 Task: Select a due date automation when advanced on, 2 days before a card is due add fields with custom field "Resume" set to a number lower than 1 and lower or equal to 10 at 11:00 AM.
Action: Mouse moved to (949, 72)
Screenshot: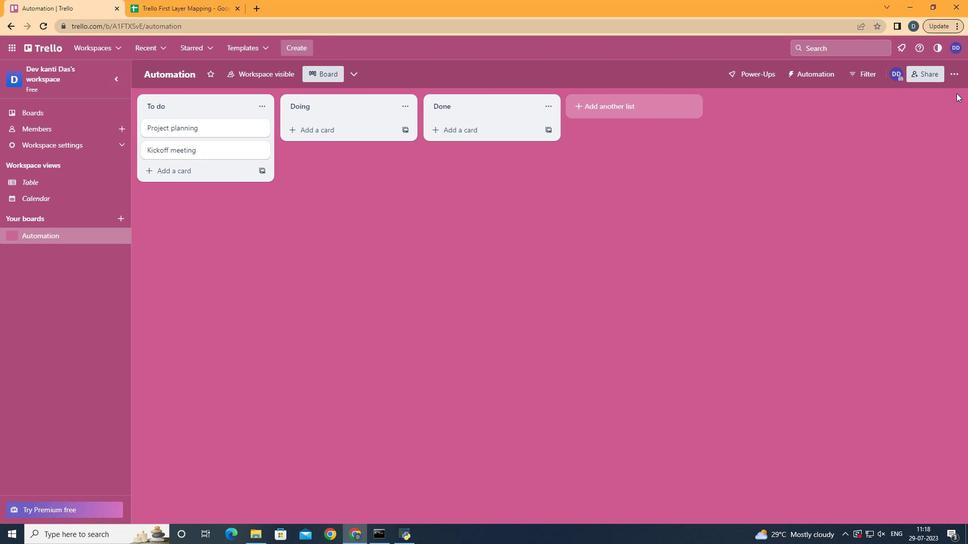 
Action: Mouse pressed left at (949, 72)
Screenshot: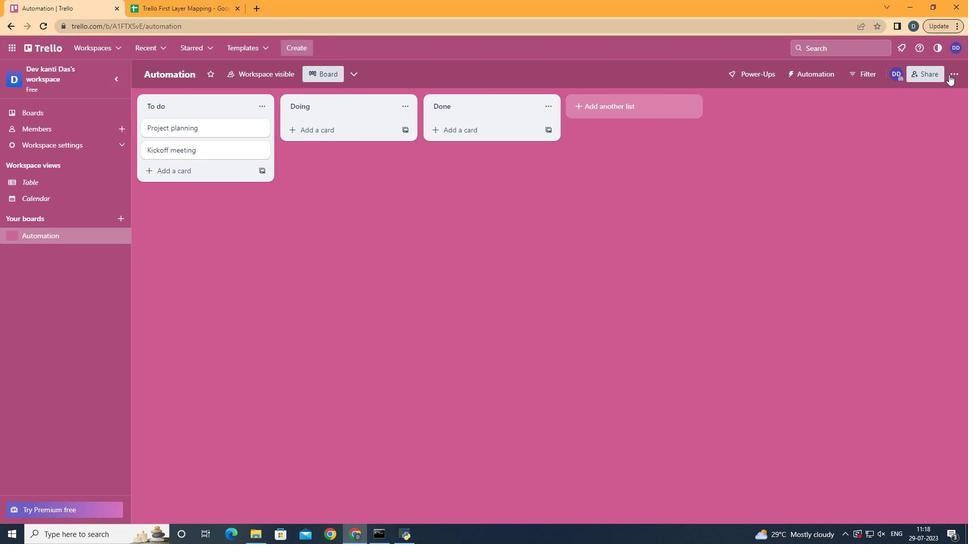 
Action: Mouse moved to (902, 209)
Screenshot: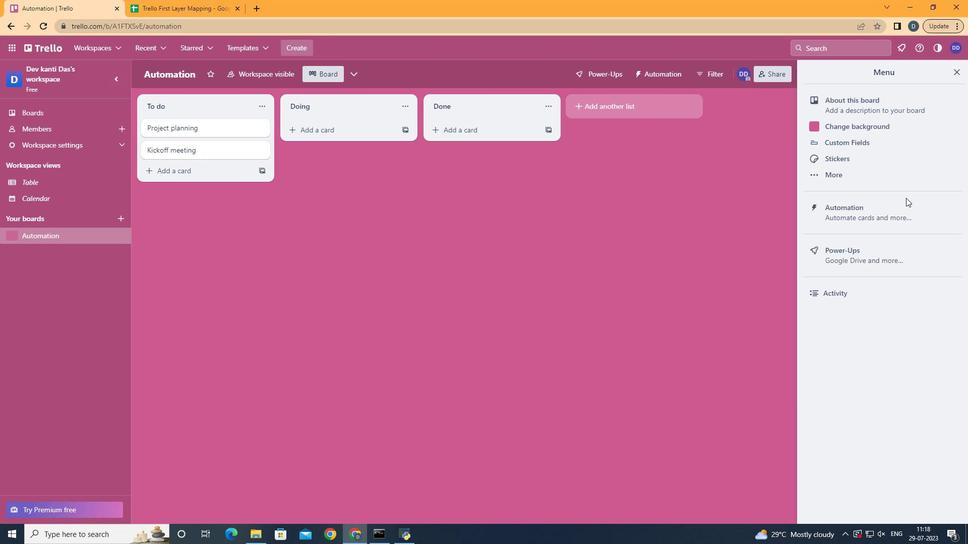 
Action: Mouse pressed left at (902, 209)
Screenshot: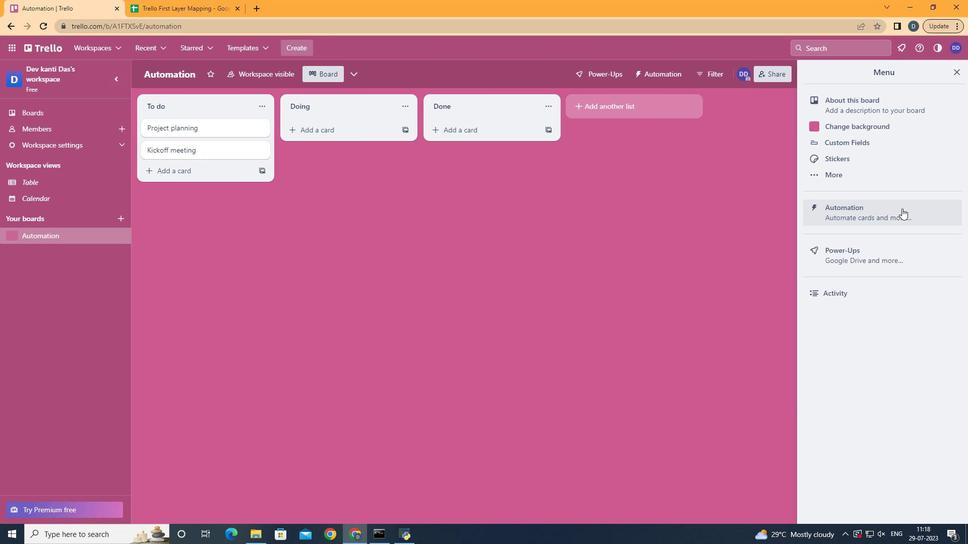 
Action: Mouse moved to (201, 206)
Screenshot: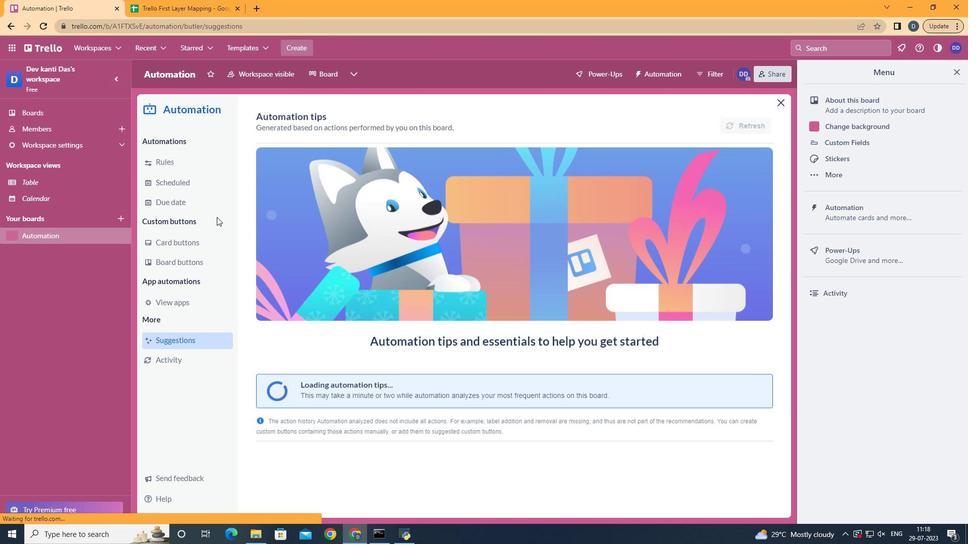 
Action: Mouse pressed left at (201, 206)
Screenshot: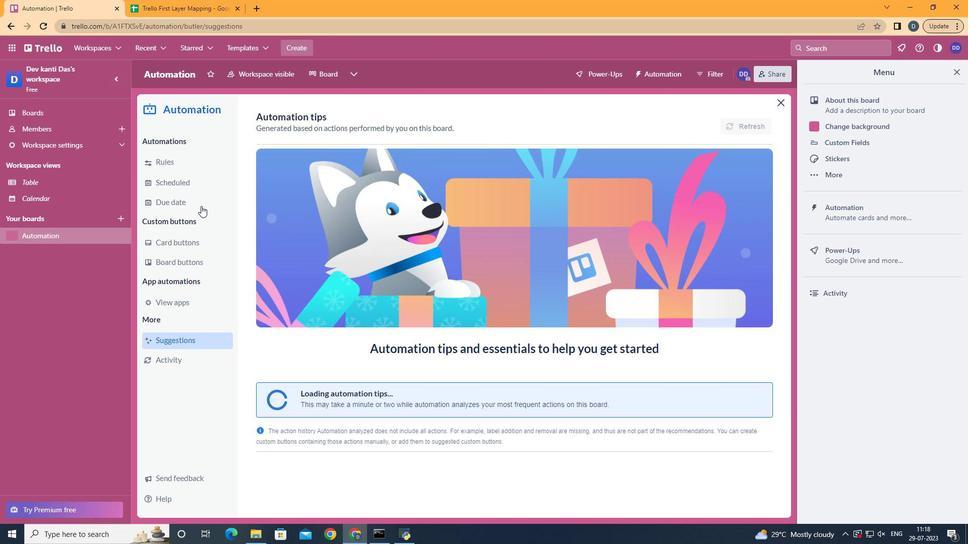 
Action: Mouse moved to (711, 118)
Screenshot: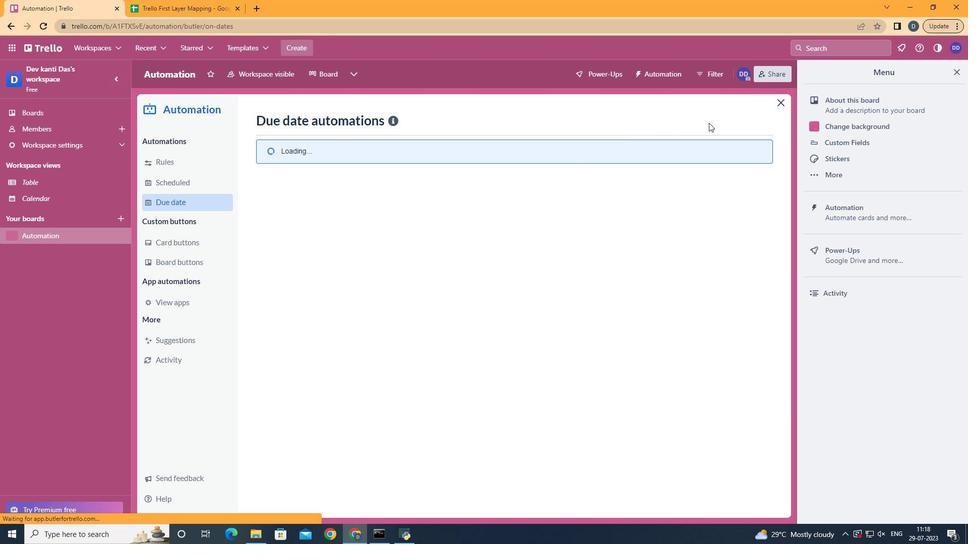 
Action: Mouse pressed left at (711, 118)
Screenshot: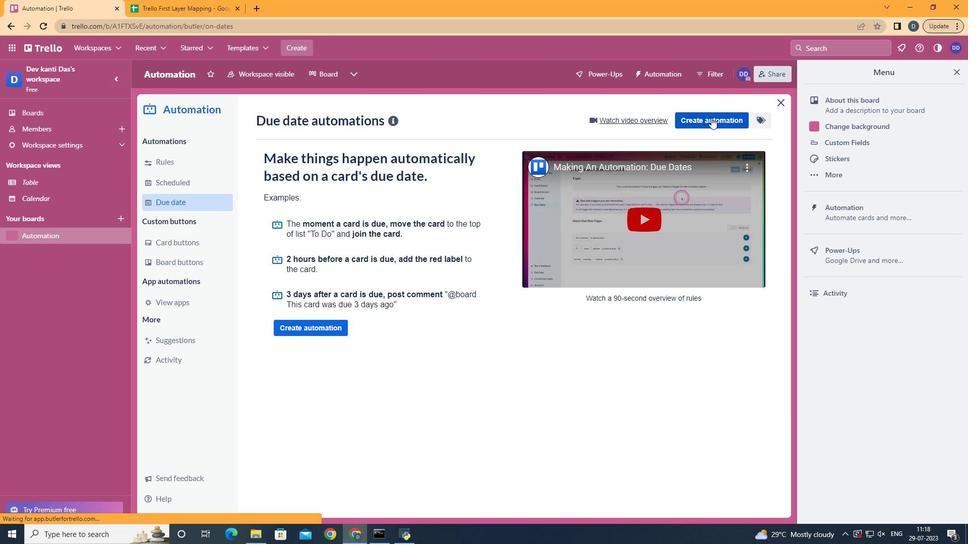 
Action: Mouse moved to (572, 215)
Screenshot: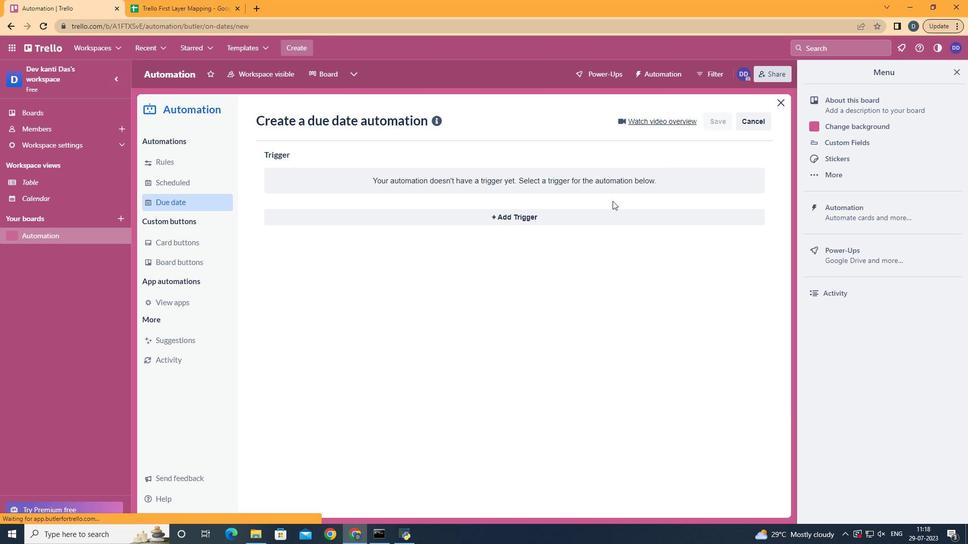 
Action: Mouse pressed left at (572, 215)
Screenshot: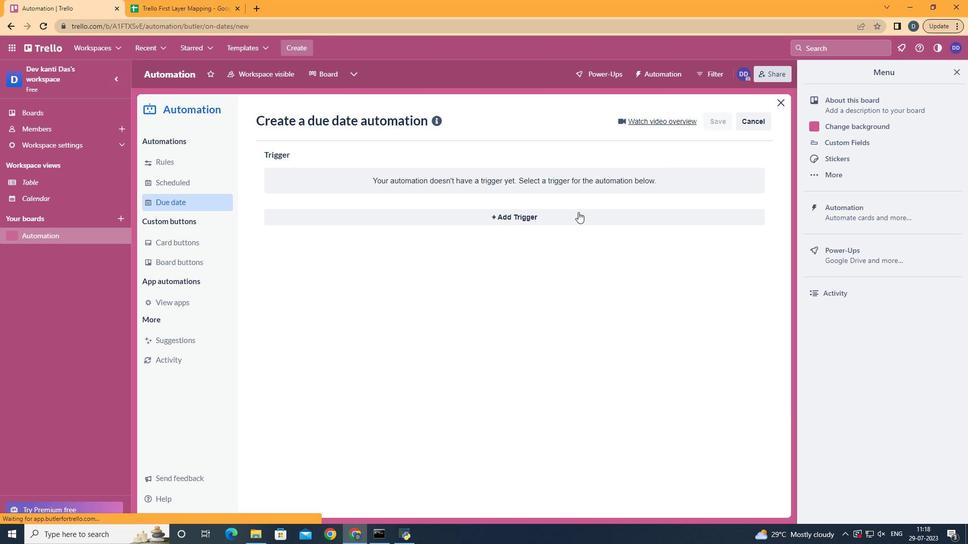
Action: Mouse moved to (403, 378)
Screenshot: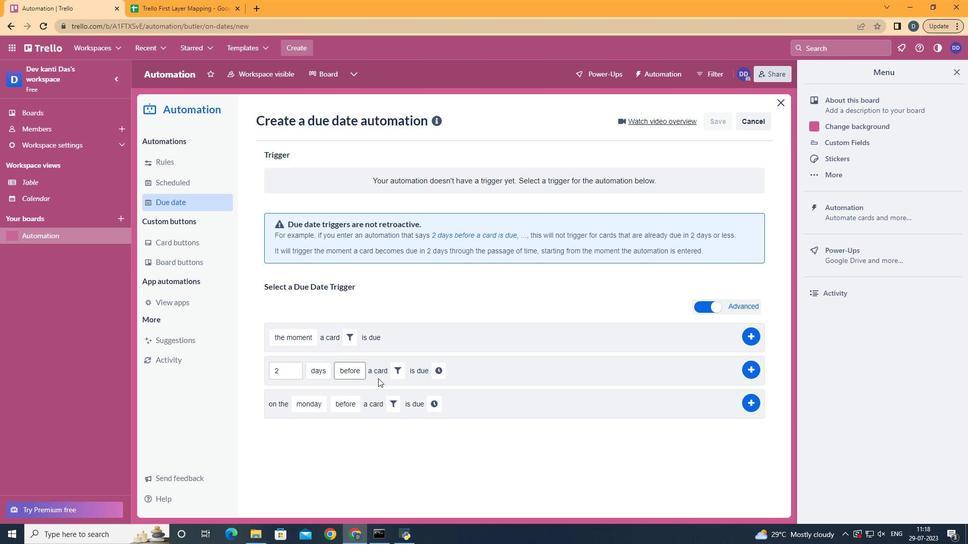 
Action: Mouse pressed left at (403, 378)
Screenshot: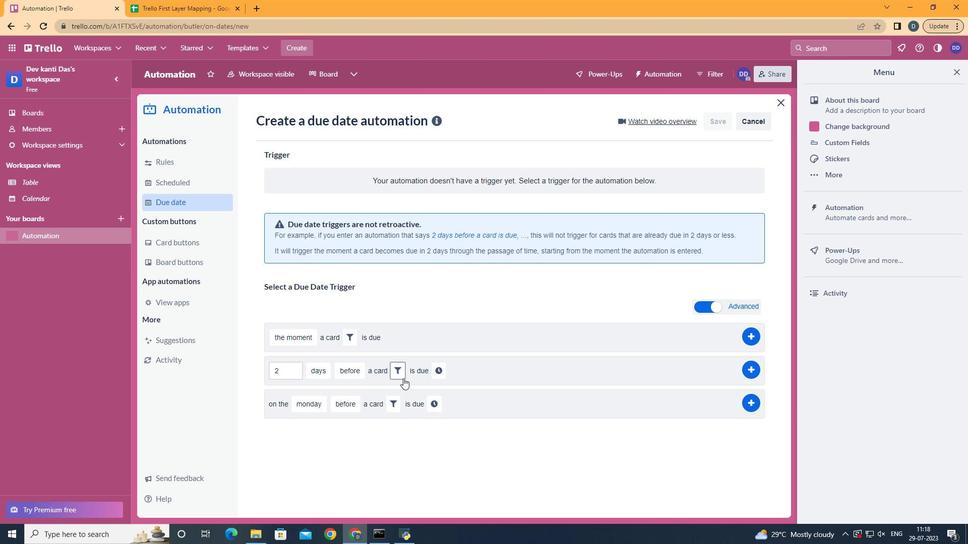 
Action: Mouse moved to (565, 405)
Screenshot: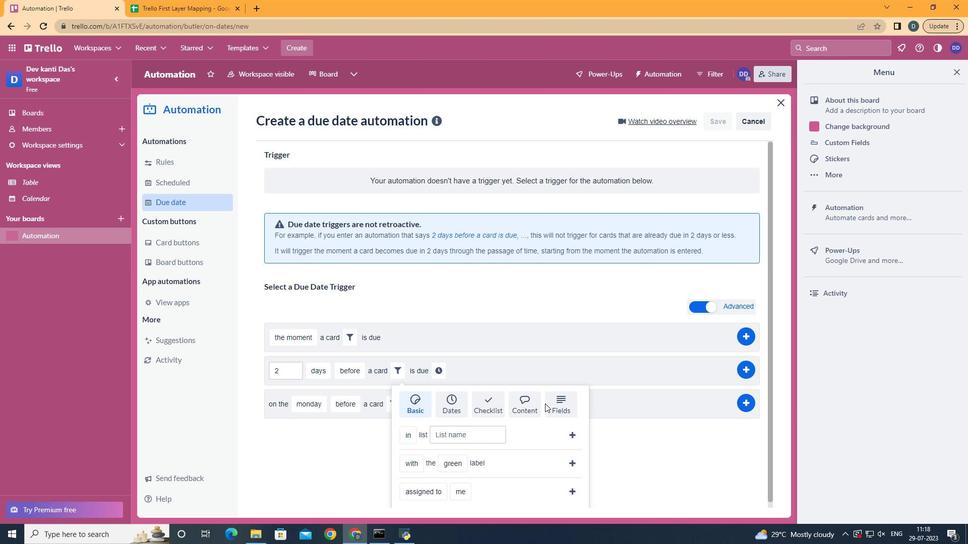 
Action: Mouse pressed left at (565, 405)
Screenshot: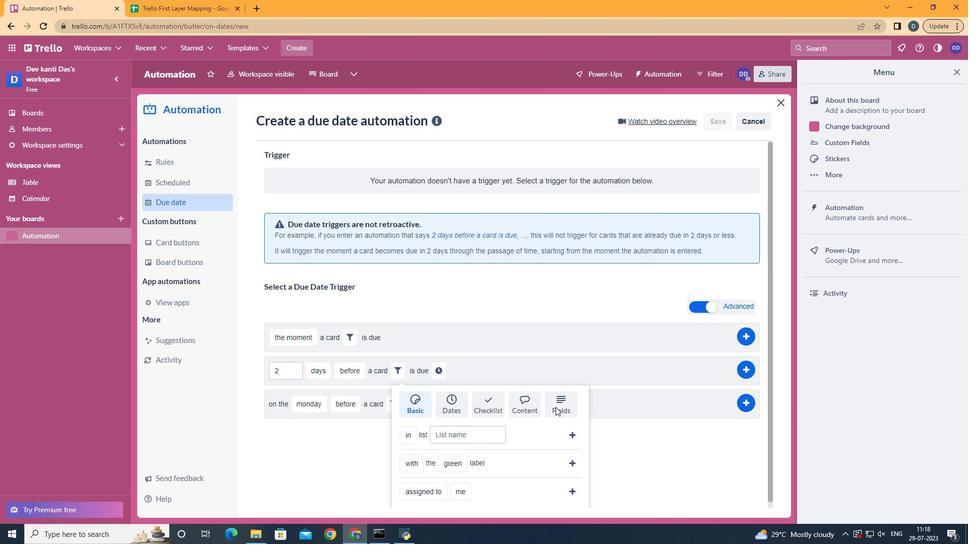 
Action: Mouse scrolled (565, 404) with delta (0, 0)
Screenshot: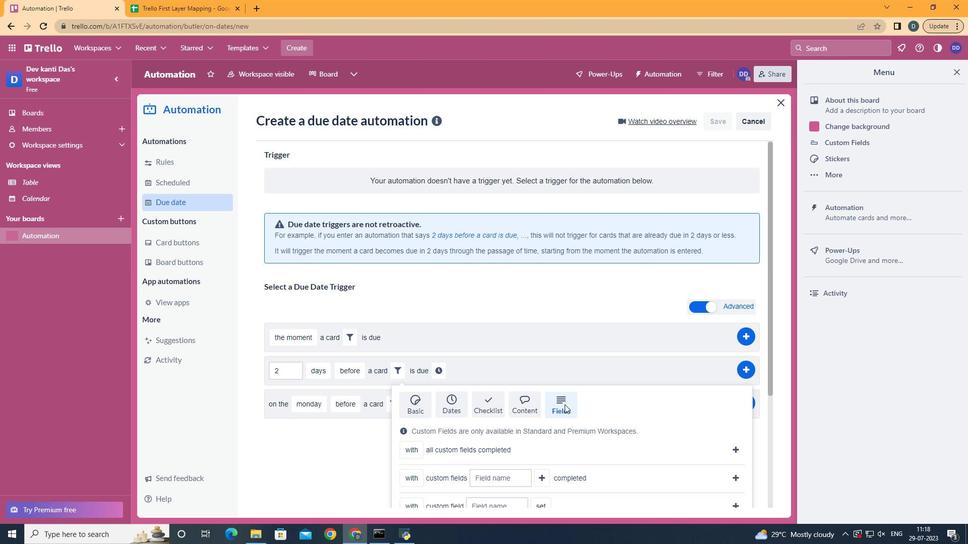 
Action: Mouse scrolled (565, 404) with delta (0, 0)
Screenshot: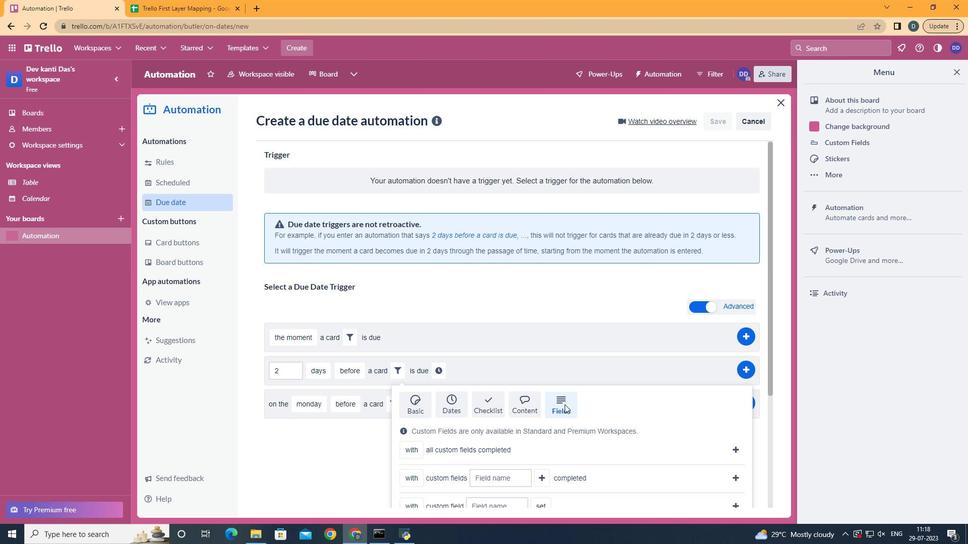 
Action: Mouse scrolled (565, 404) with delta (0, 0)
Screenshot: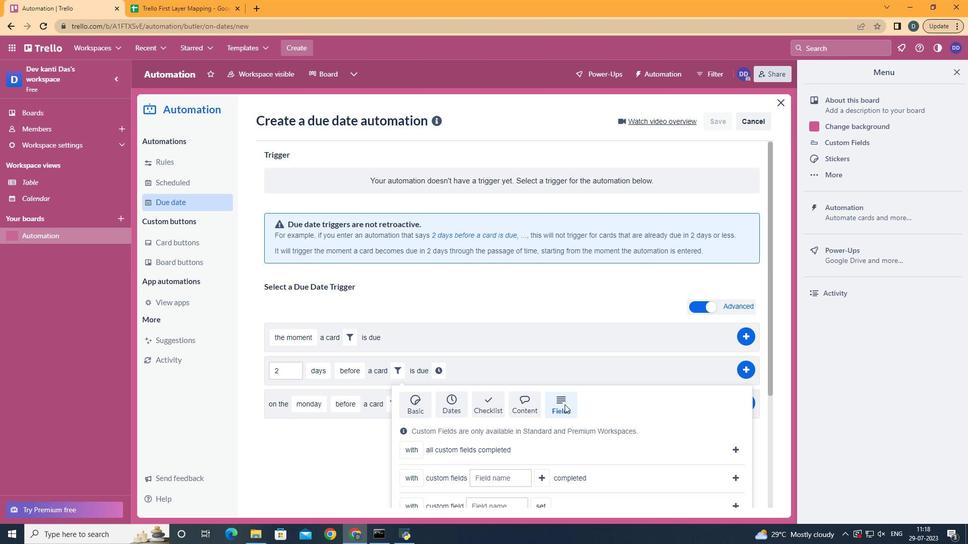 
Action: Mouse scrolled (565, 404) with delta (0, 0)
Screenshot: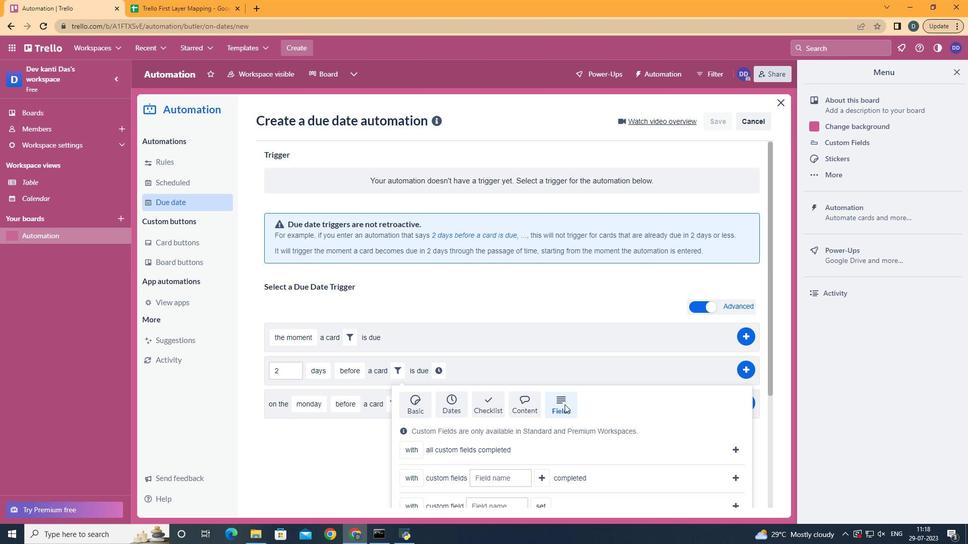
Action: Mouse scrolled (565, 404) with delta (0, 0)
Screenshot: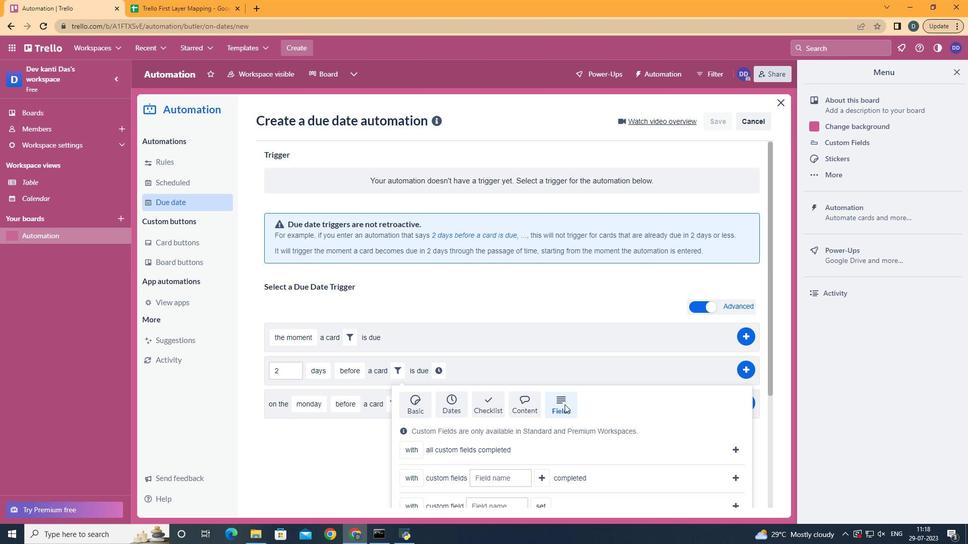 
Action: Mouse moved to (416, 448)
Screenshot: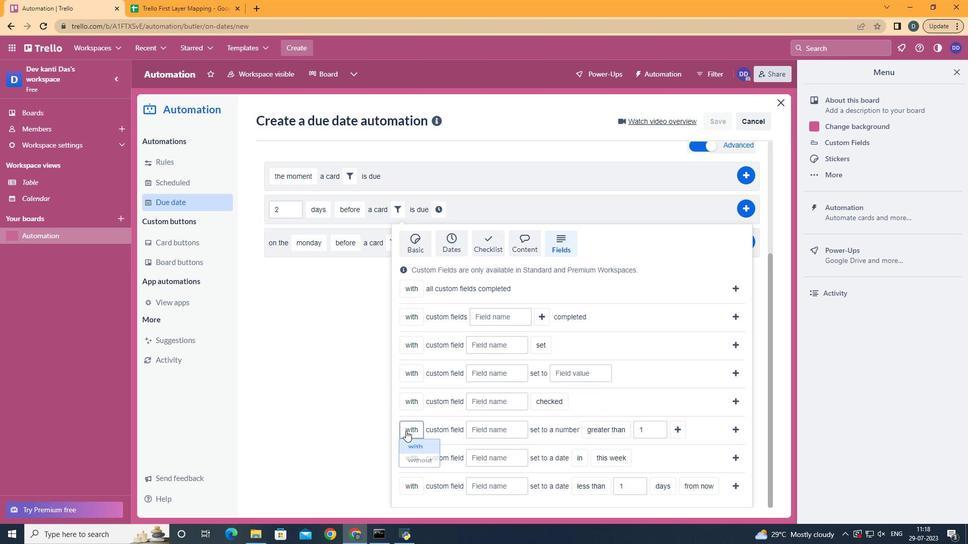 
Action: Mouse pressed left at (416, 448)
Screenshot: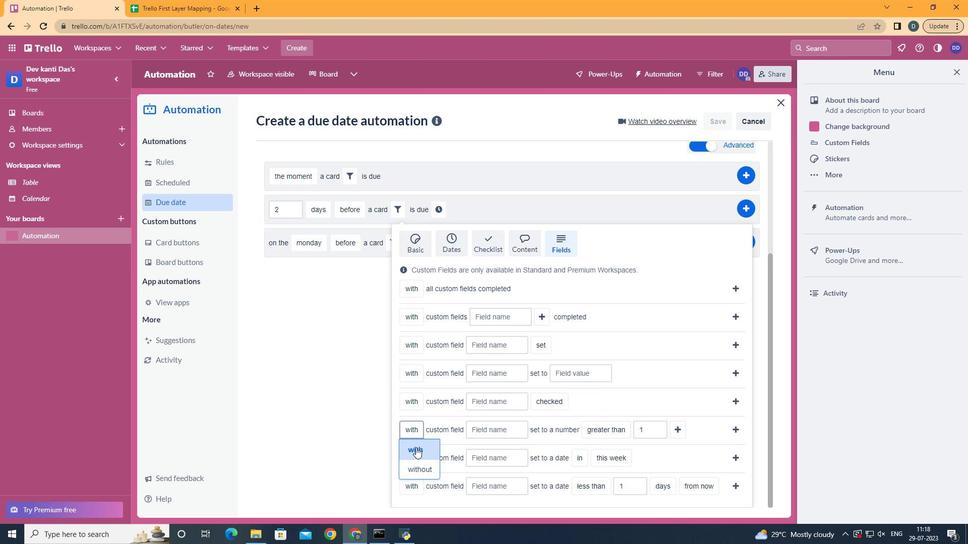 
Action: Mouse moved to (500, 429)
Screenshot: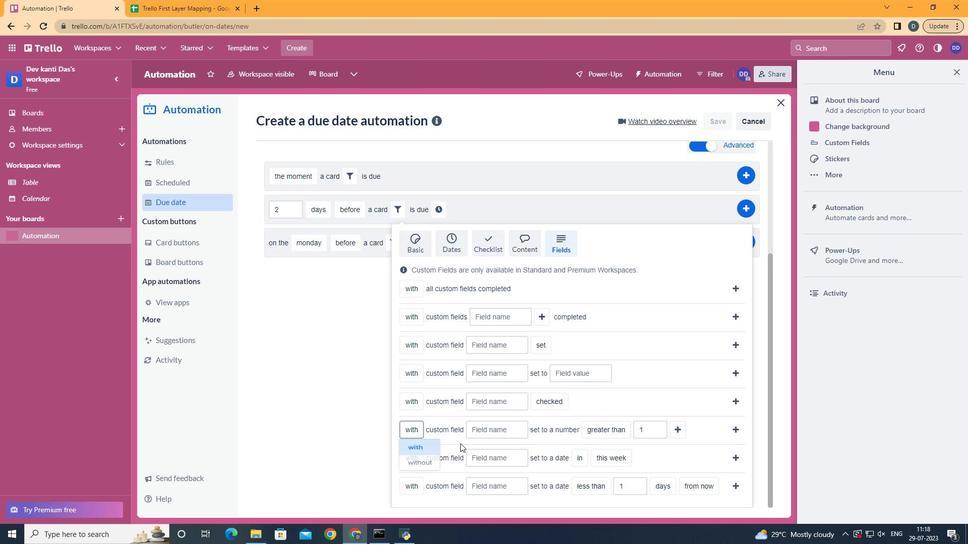 
Action: Mouse pressed left at (500, 429)
Screenshot: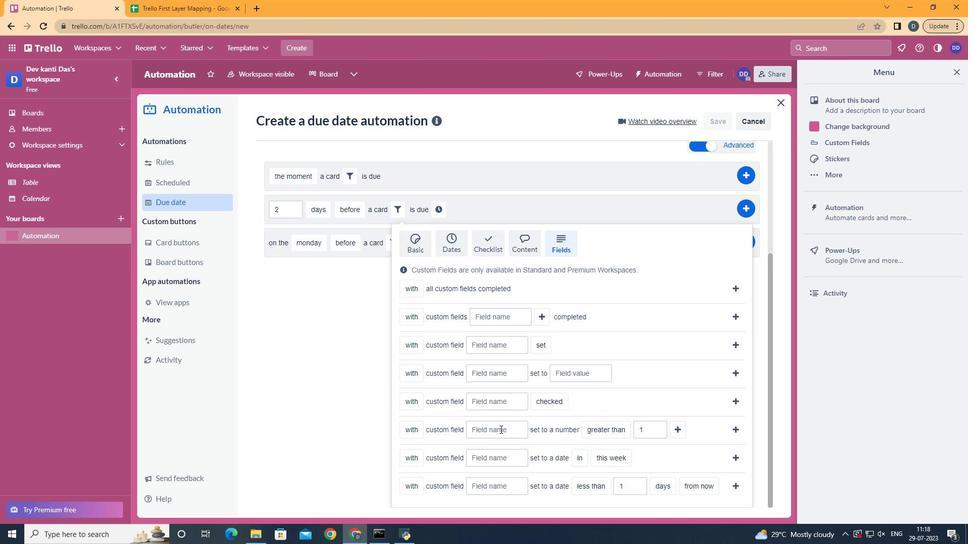 
Action: Key pressed <Key.shift>Resume
Screenshot: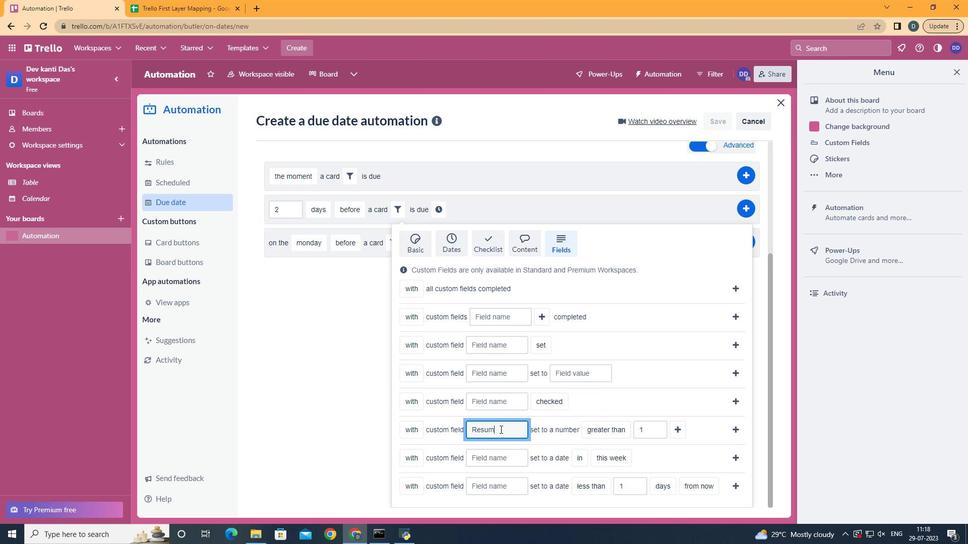 
Action: Mouse moved to (629, 390)
Screenshot: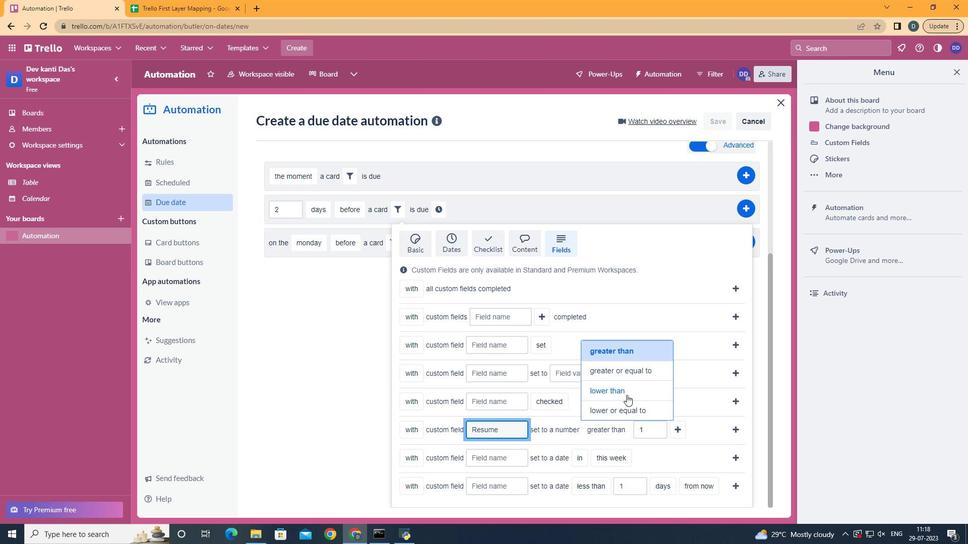 
Action: Mouse pressed left at (629, 390)
Screenshot: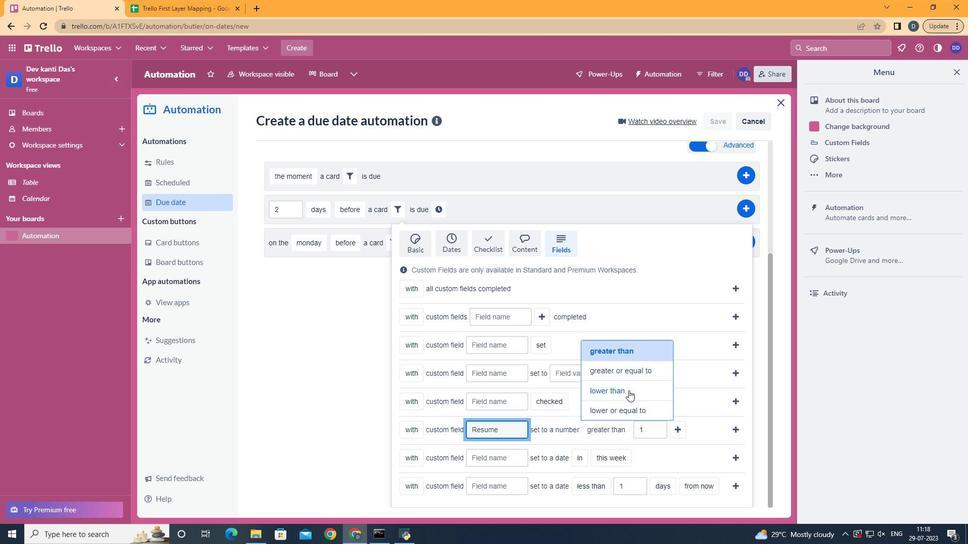 
Action: Mouse moved to (677, 424)
Screenshot: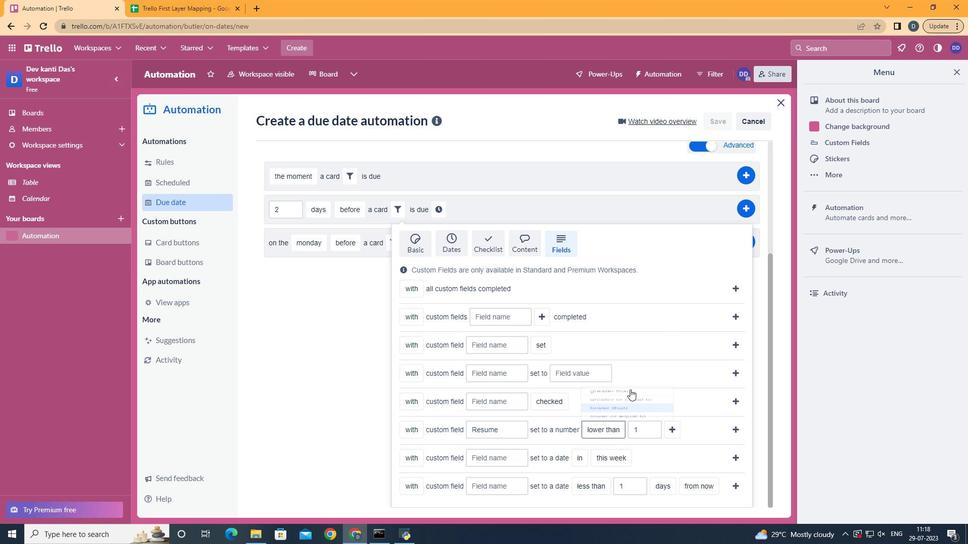 
Action: Mouse pressed left at (677, 424)
Screenshot: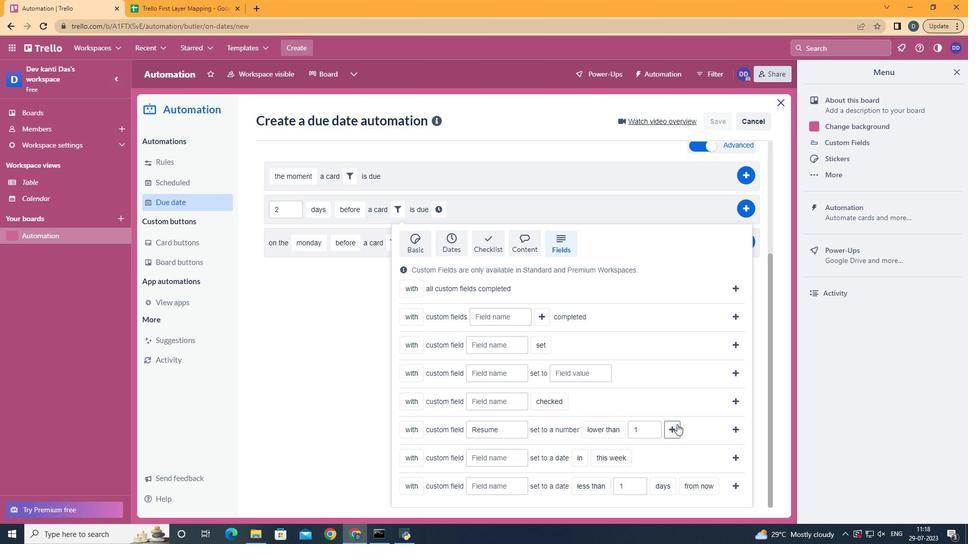 
Action: Mouse moved to (461, 388)
Screenshot: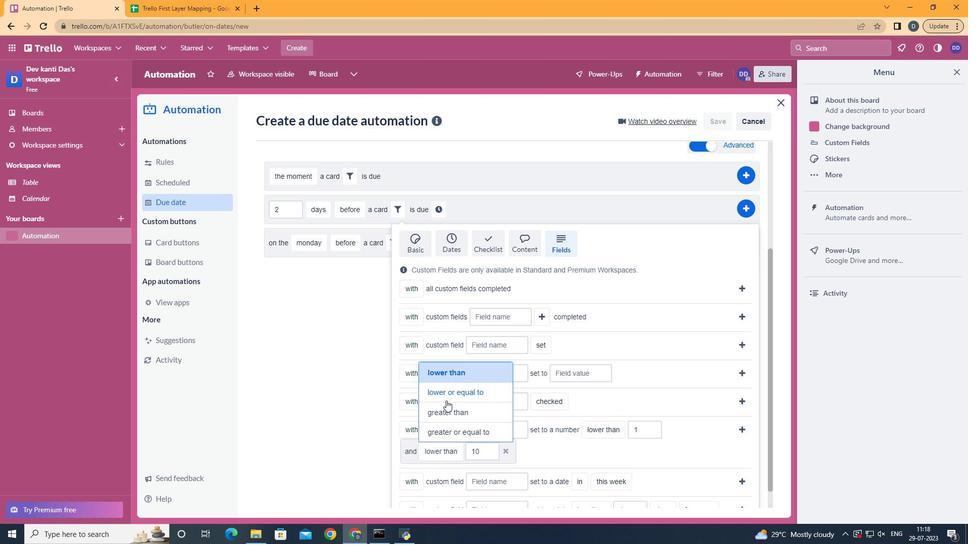 
Action: Mouse pressed left at (461, 388)
Screenshot: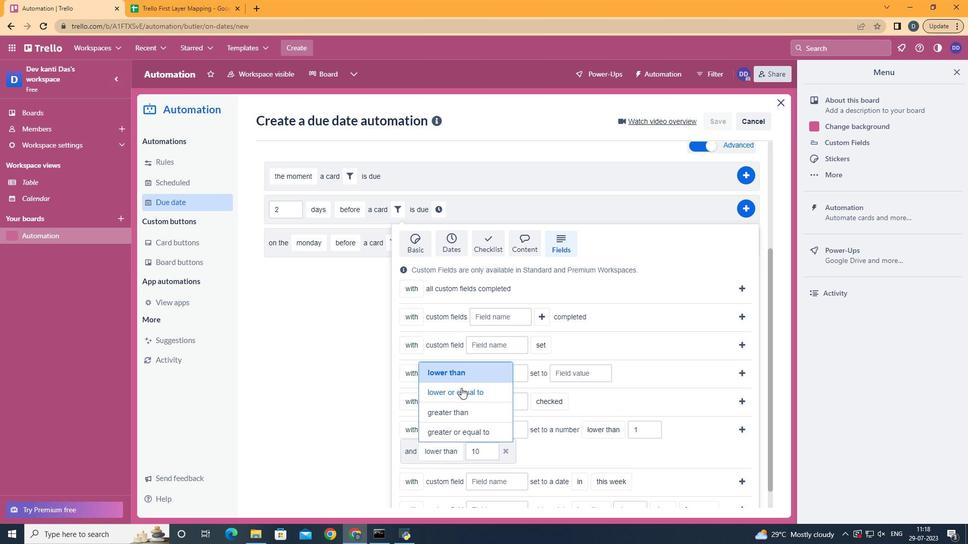 
Action: Mouse moved to (746, 427)
Screenshot: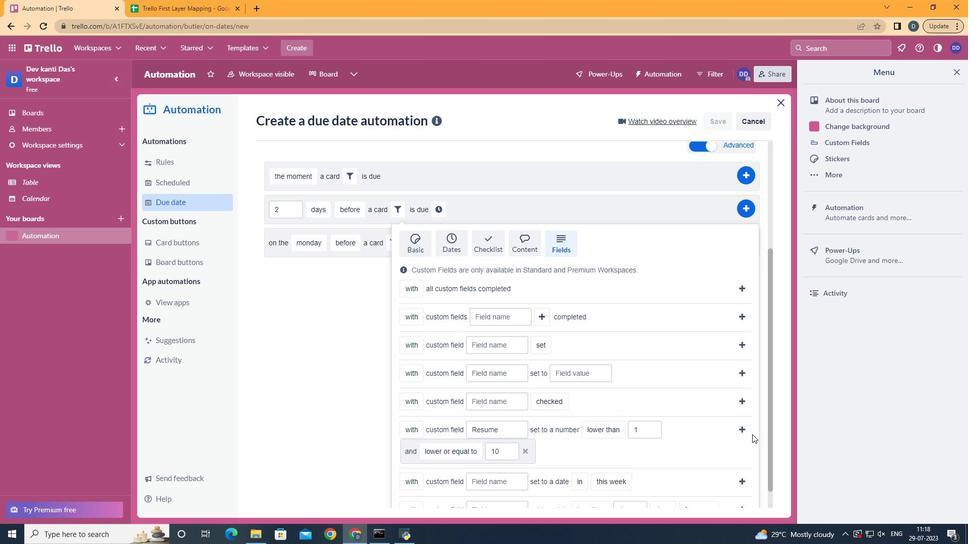 
Action: Mouse pressed left at (746, 427)
Screenshot: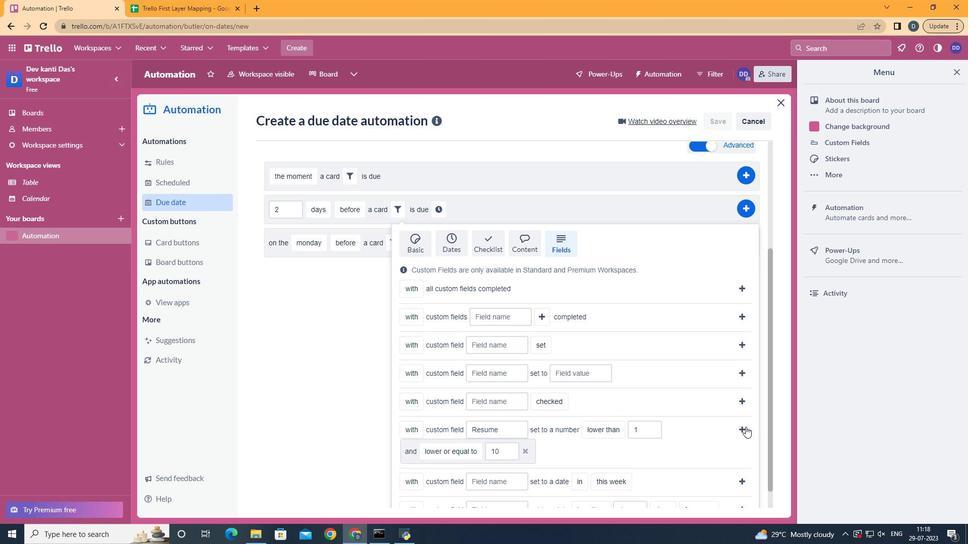 
Action: Mouse moved to (716, 363)
Screenshot: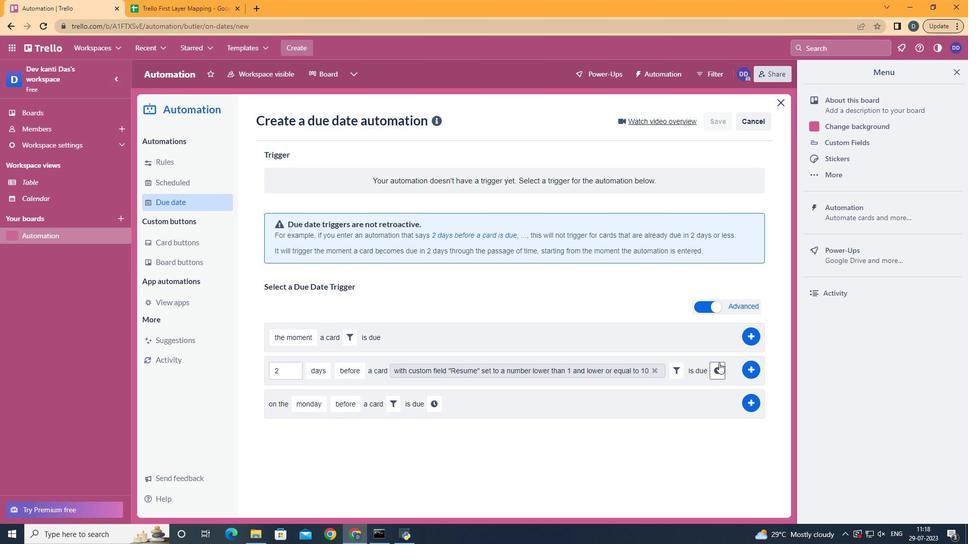 
Action: Mouse pressed left at (716, 363)
Screenshot: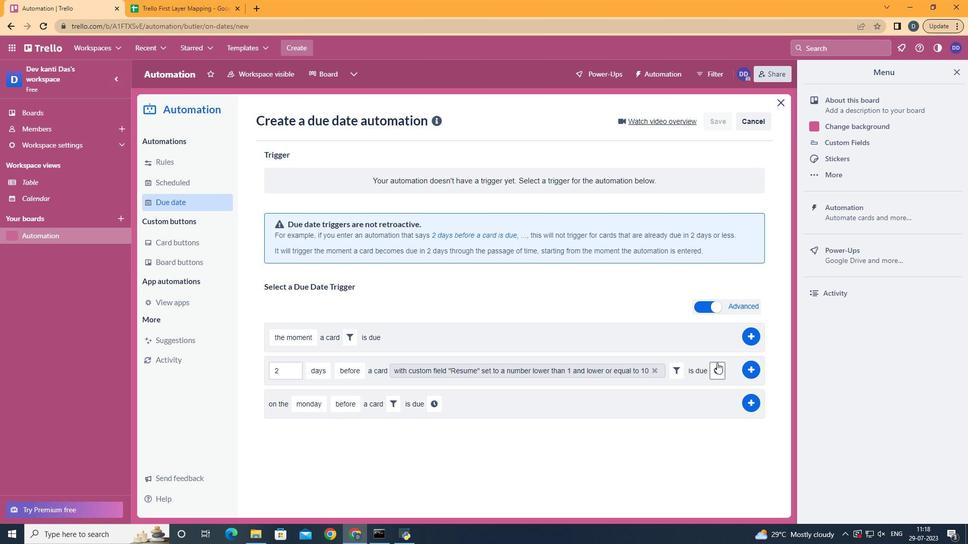 
Action: Mouse moved to (339, 393)
Screenshot: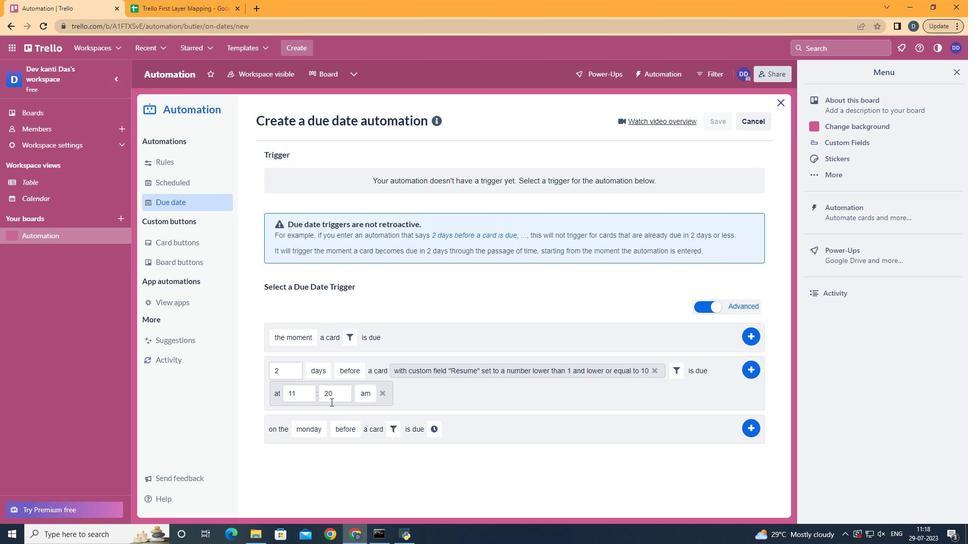 
Action: Mouse pressed left at (339, 393)
Screenshot: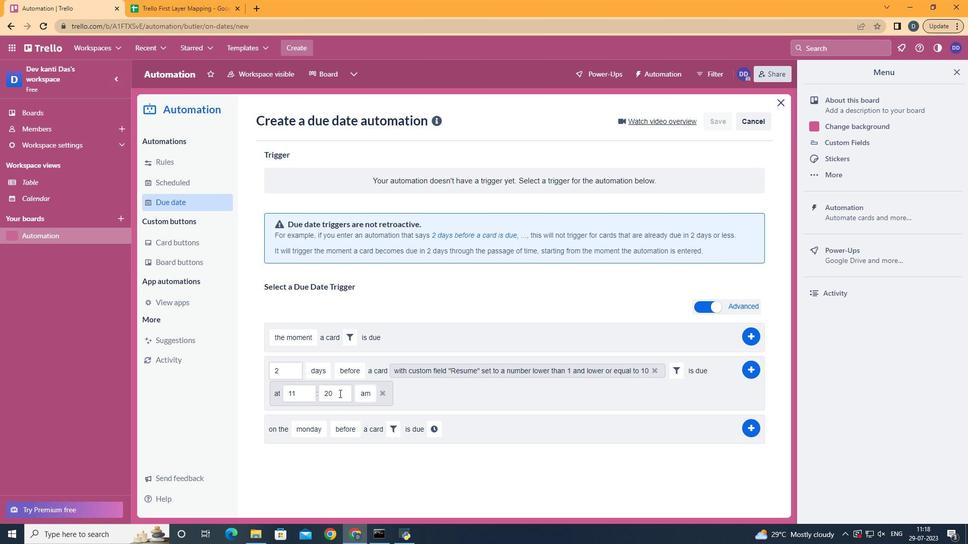 
Action: Mouse moved to (339, 393)
Screenshot: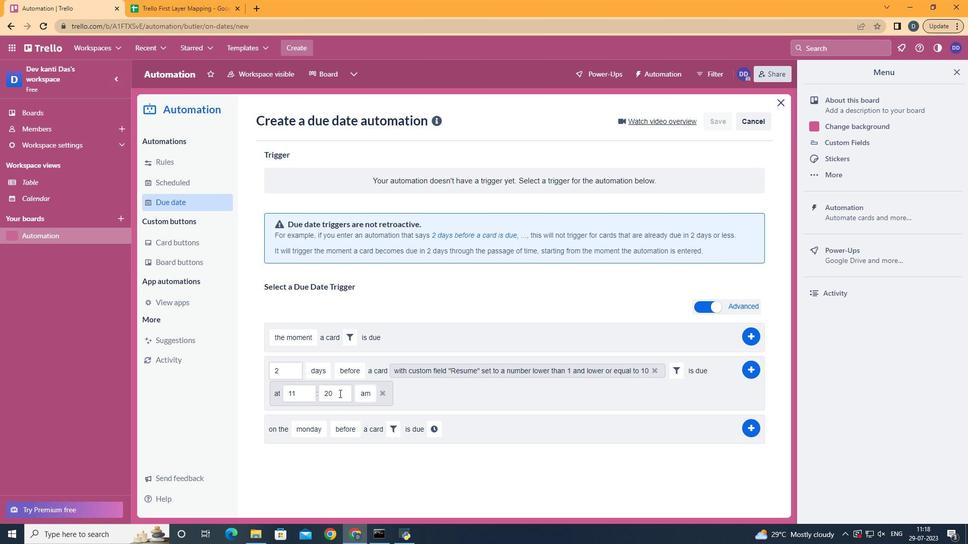 
Action: Key pressed <Key.backspace><Key.backspace>00
Screenshot: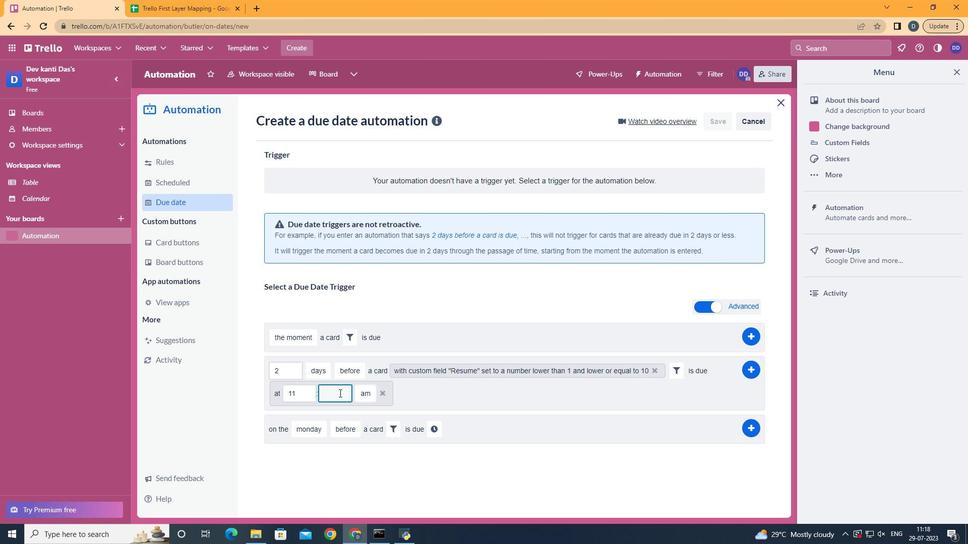
Action: Mouse moved to (365, 414)
Screenshot: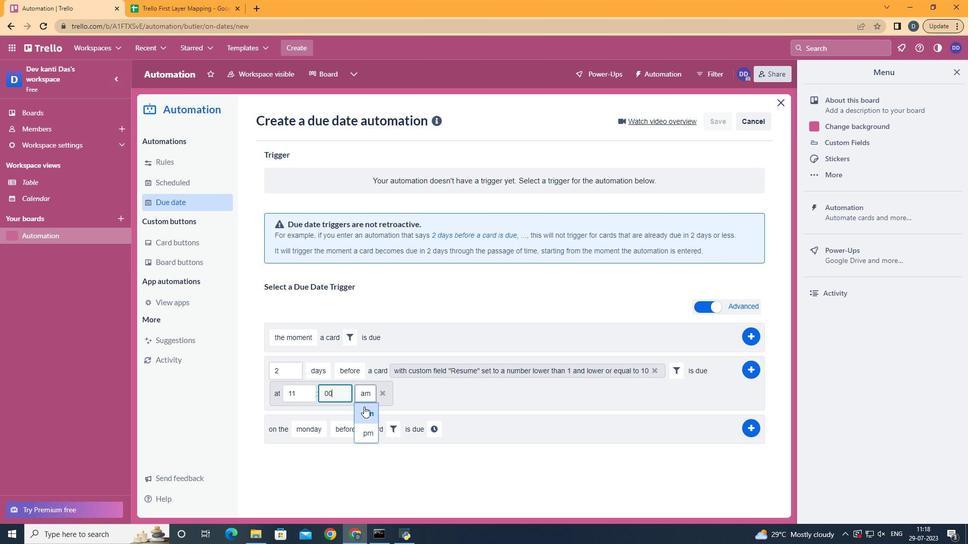 
Action: Mouse pressed left at (365, 414)
Screenshot: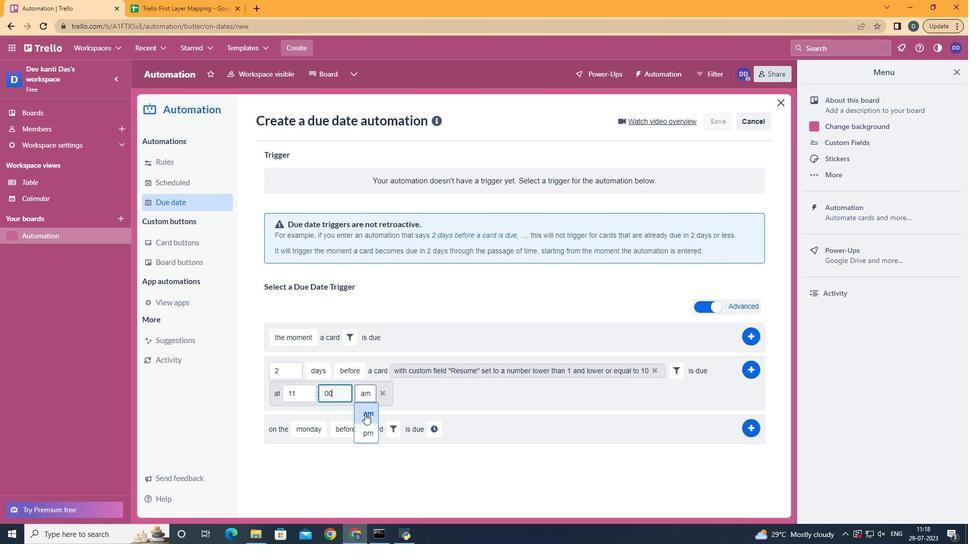 
